 Task: Open Card Card0000000139 in Board Board0000000035 in Workspace WS0000000012 in Trello. Add Member Email0000000047 to Card Card0000000139 in Board Board0000000035 in Workspace WS0000000012 in Trello. Add Orange Label titled Label0000000139 to Card Card0000000139 in Board Board0000000035 in Workspace WS0000000012 in Trello. Add Checklist CL0000000139 to Card Card0000000139 in Board Board0000000035 in Workspace WS0000000012 in Trello. Add Dates with Start Date as Oct 01 2023 and Due Date as Oct 31 2023 to Card Card0000000139 in Board Board0000000035 in Workspace WS0000000012 in Trello
Action: Mouse moved to (436, 431)
Screenshot: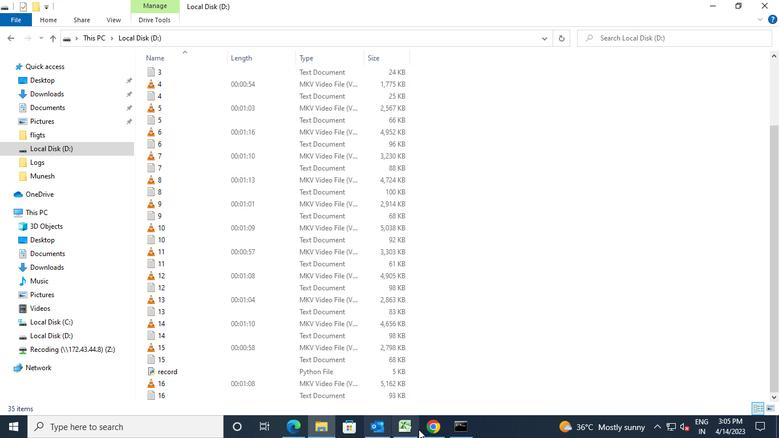 
Action: Mouse pressed left at (436, 431)
Screenshot: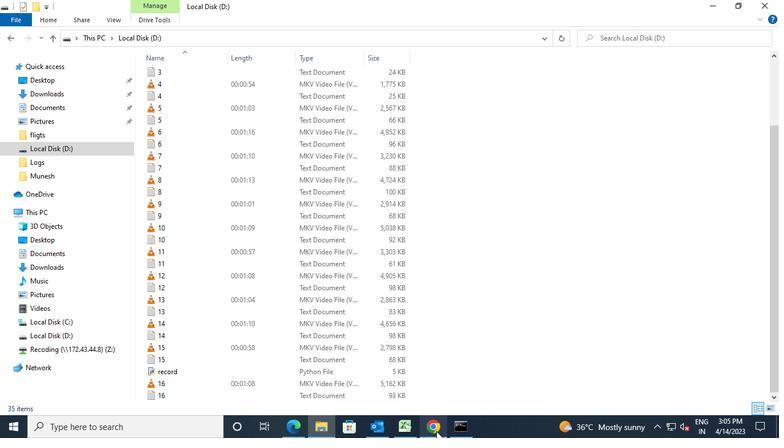 
Action: Mouse moved to (268, 287)
Screenshot: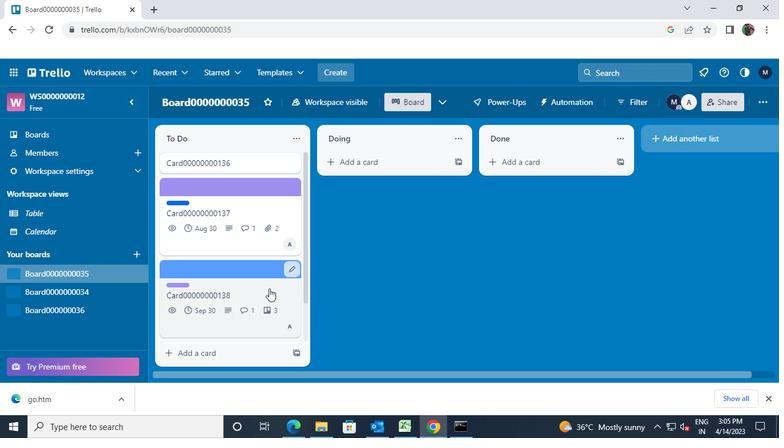 
Action: Mouse scrolled (268, 286) with delta (0, 0)
Screenshot: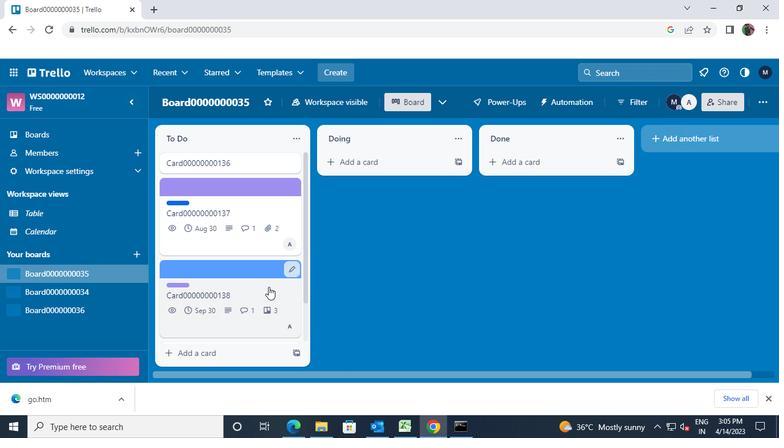 
Action: Mouse scrolled (268, 286) with delta (0, 0)
Screenshot: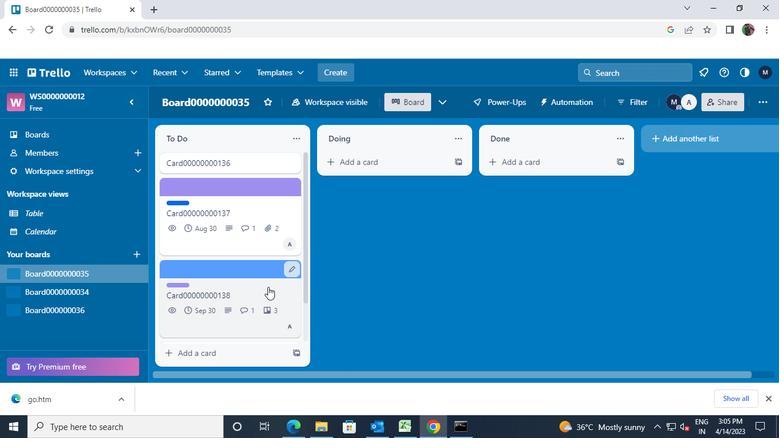 
Action: Mouse moved to (292, 301)
Screenshot: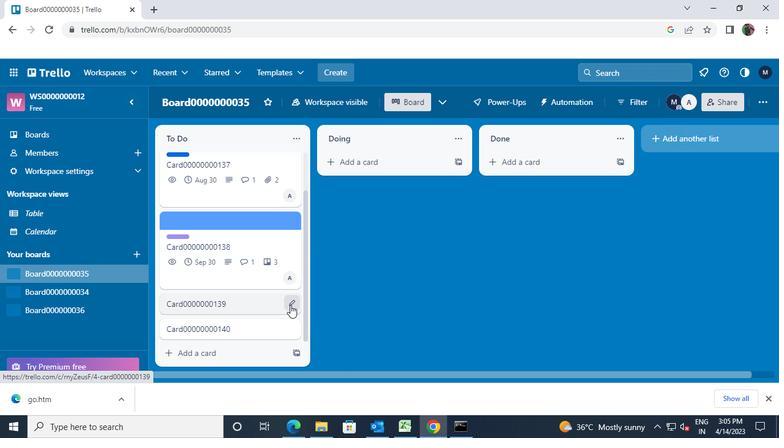 
Action: Mouse pressed left at (292, 301)
Screenshot: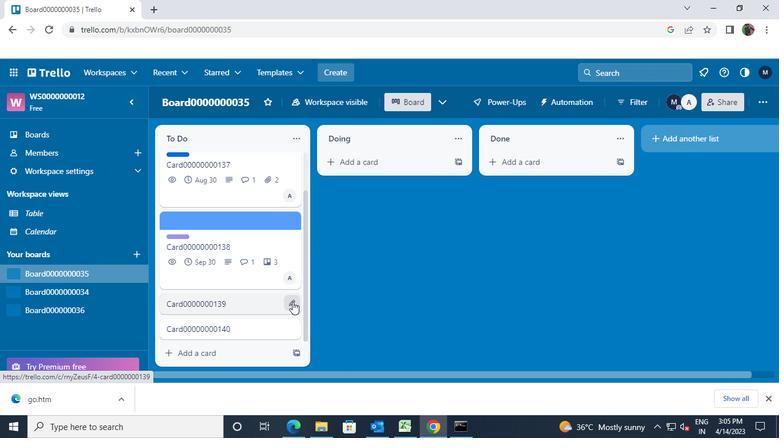 
Action: Mouse moved to (330, 216)
Screenshot: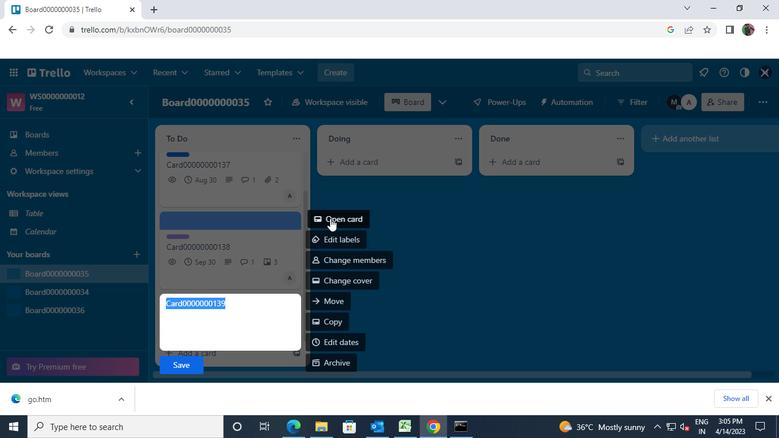 
Action: Mouse pressed left at (330, 216)
Screenshot: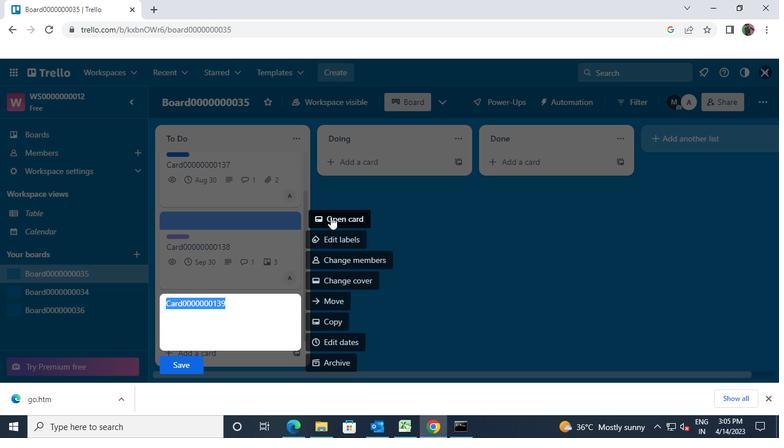 
Action: Mouse moved to (523, 162)
Screenshot: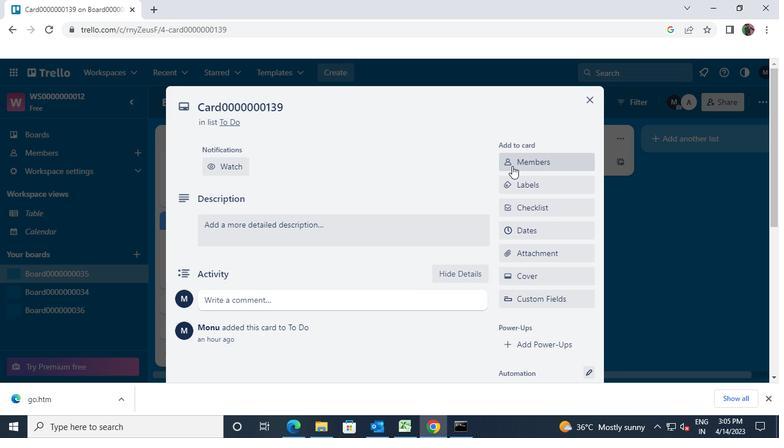 
Action: Mouse pressed left at (523, 162)
Screenshot: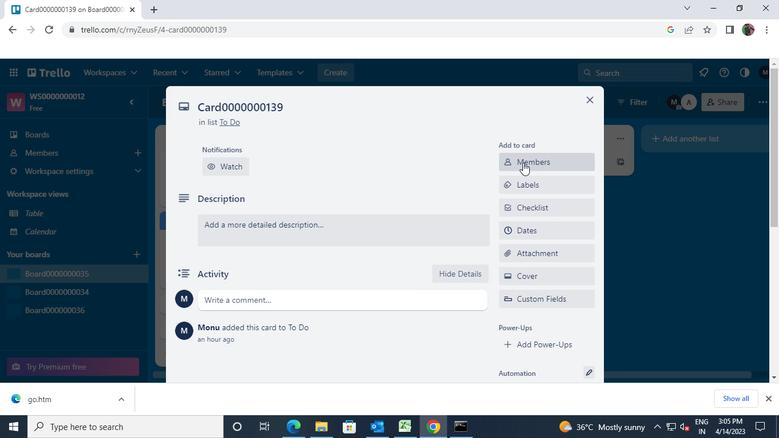 
Action: Mouse moved to (548, 208)
Screenshot: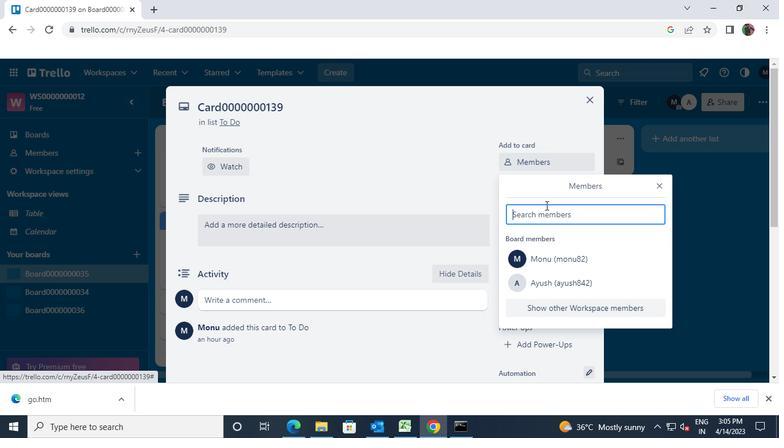 
Action: Key pressed vinnyoffice<<98>><Key.shift>@gmil.com
Screenshot: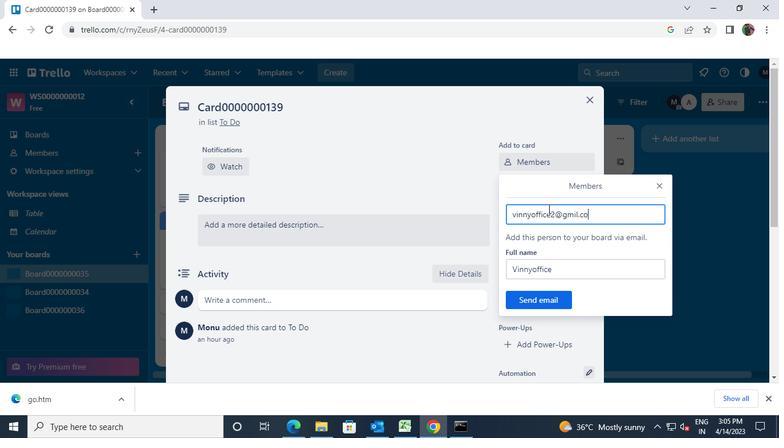 
Action: Mouse moved to (540, 297)
Screenshot: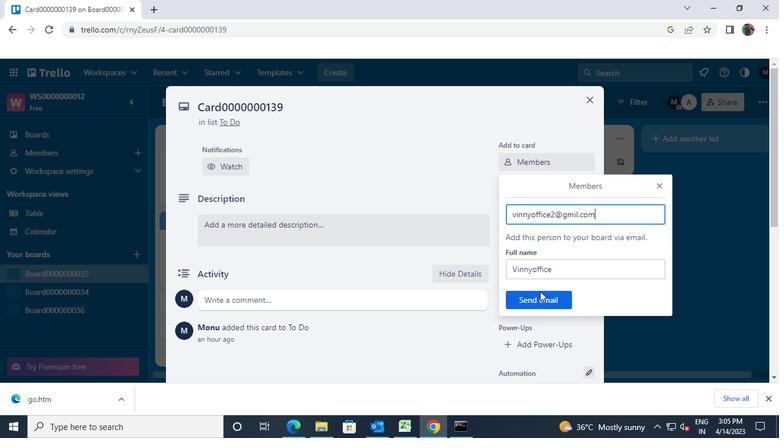 
Action: Mouse pressed left at (540, 297)
Screenshot: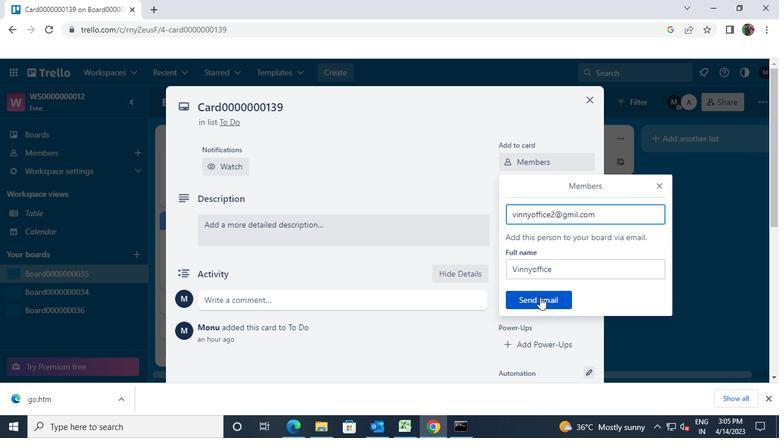 
Action: Mouse moved to (544, 182)
Screenshot: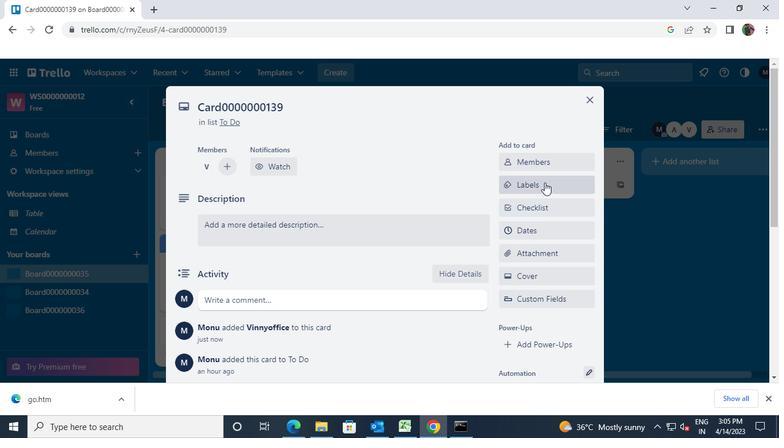 
Action: Mouse pressed left at (544, 182)
Screenshot: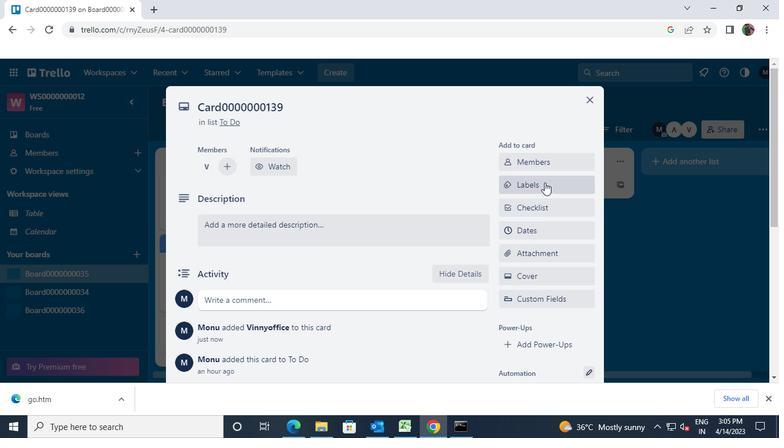 
Action: Mouse moved to (588, 337)
Screenshot: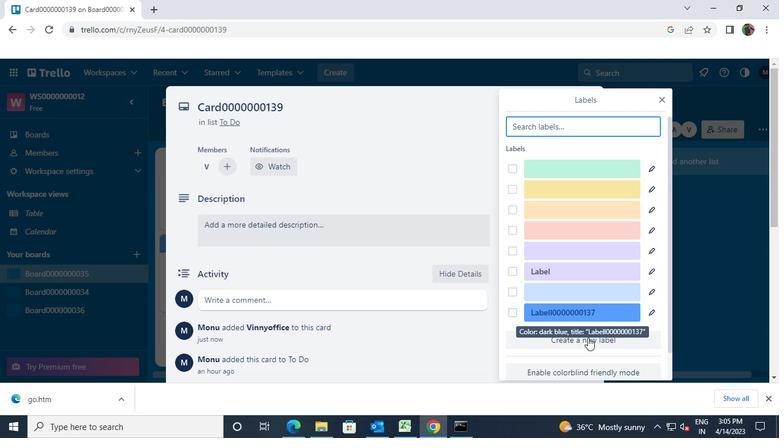 
Action: Mouse pressed left at (588, 337)
Screenshot: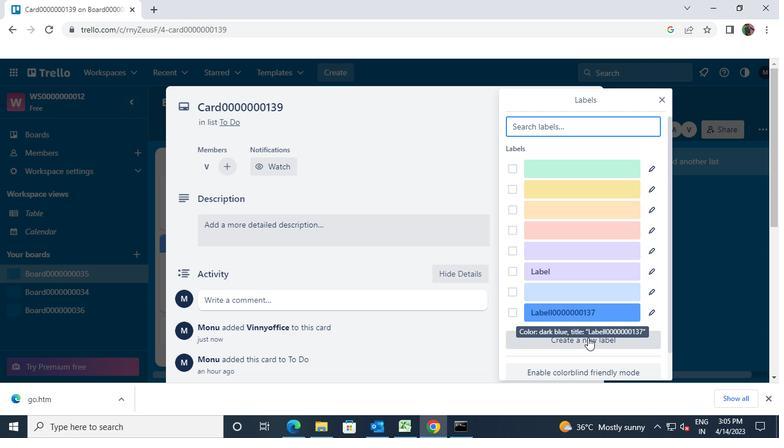 
Action: Mouse moved to (548, 195)
Screenshot: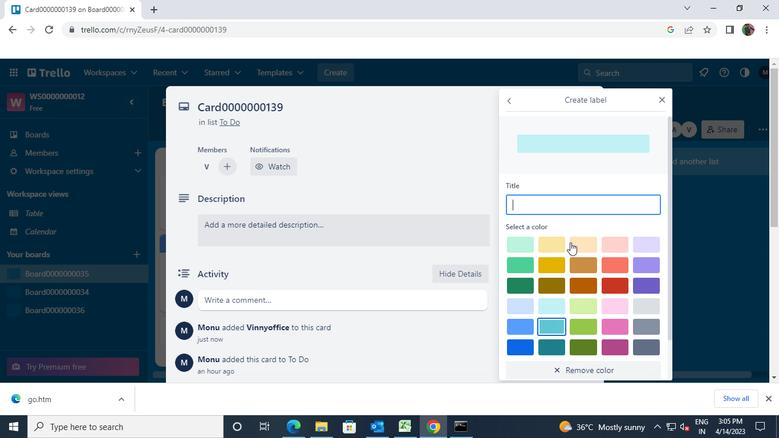 
Action: Mouse pressed left at (548, 195)
Screenshot: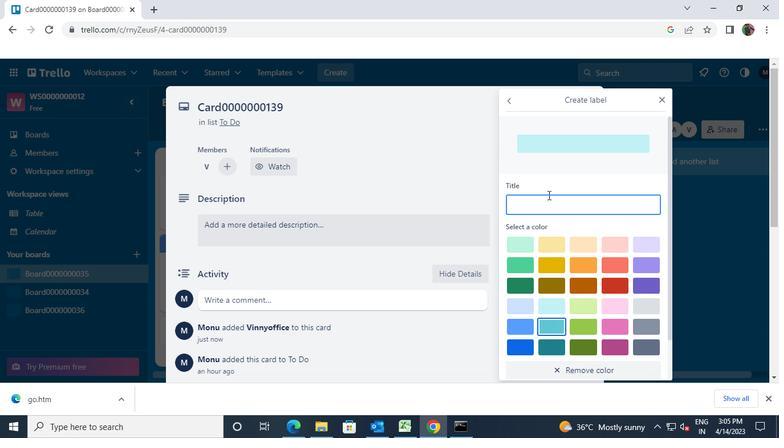 
Action: Mouse moved to (548, 195)
Screenshot: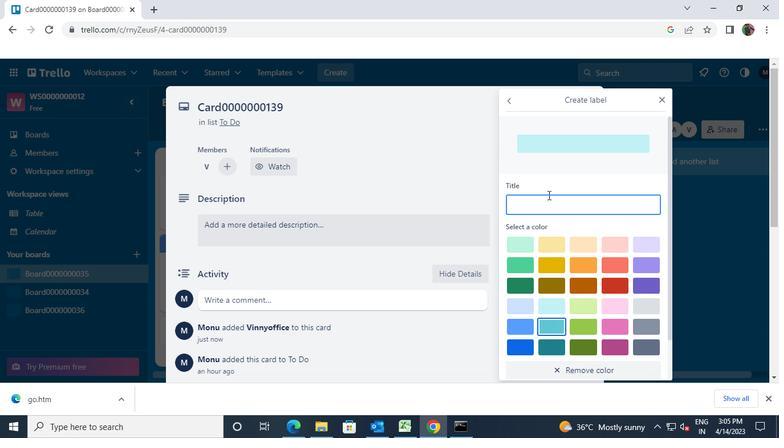 
Action: Key pressed l
Screenshot: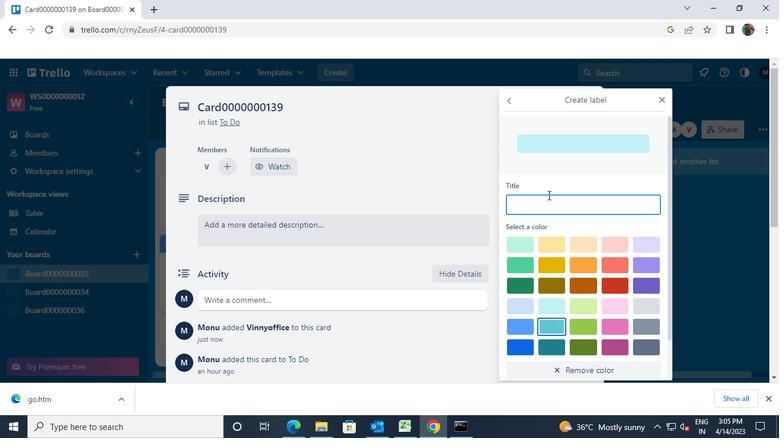 
Action: Mouse moved to (547, 195)
Screenshot: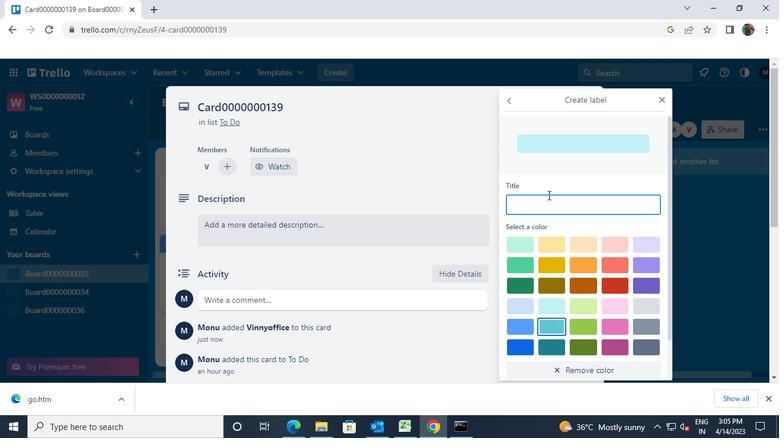 
Action: Key pressed abel
Screenshot: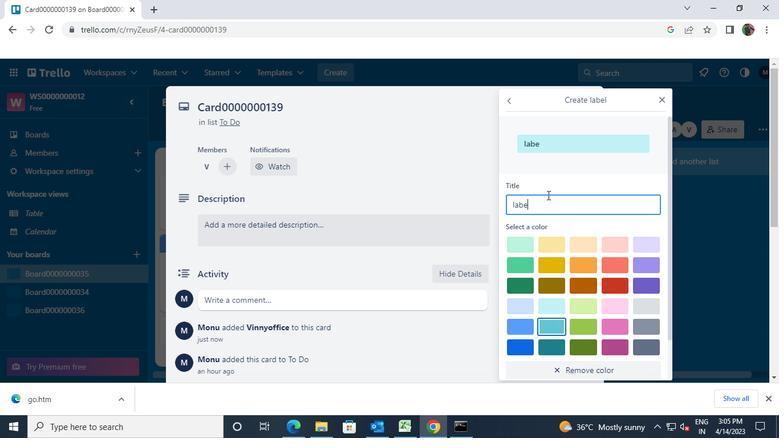 
Action: Mouse moved to (610, 259)
Screenshot: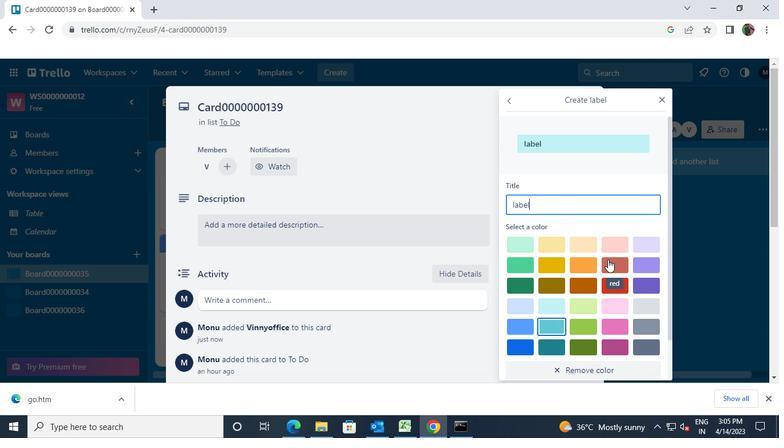 
Action: Mouse pressed left at (610, 259)
Screenshot: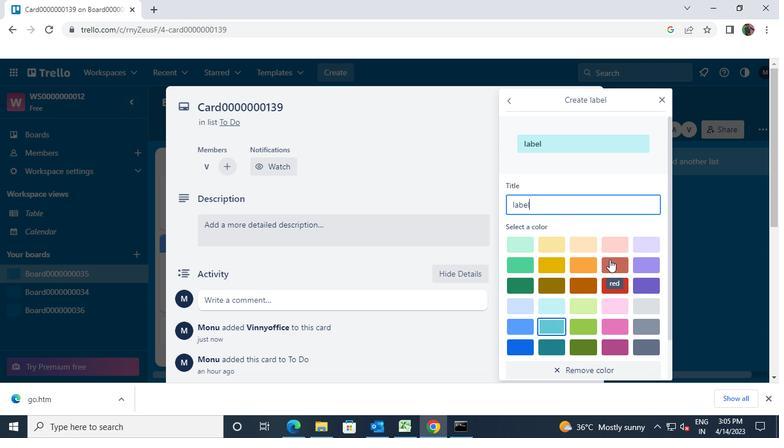 
Action: Mouse moved to (598, 241)
Screenshot: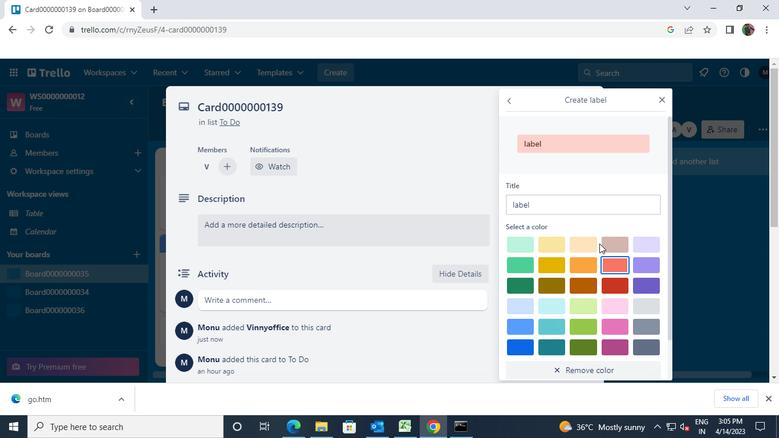 
Action: Mouse scrolled (598, 240) with delta (0, 0)
Screenshot: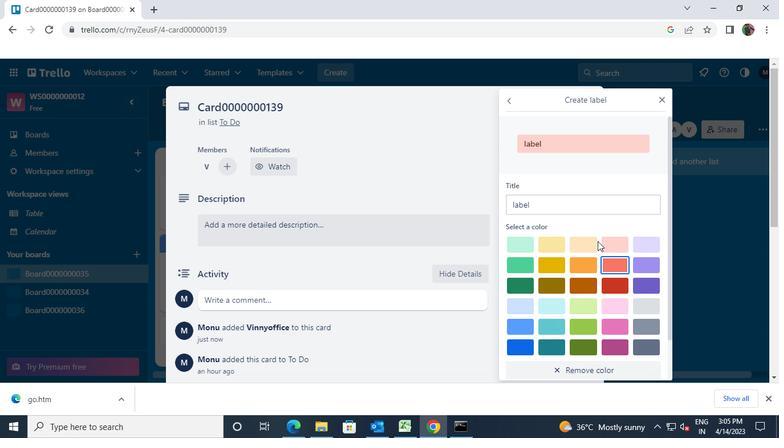 
Action: Mouse scrolled (598, 240) with delta (0, 0)
Screenshot: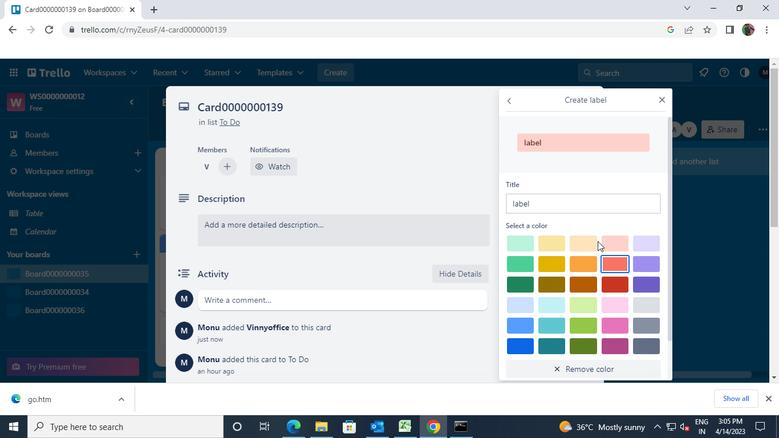 
Action: Mouse moved to (537, 357)
Screenshot: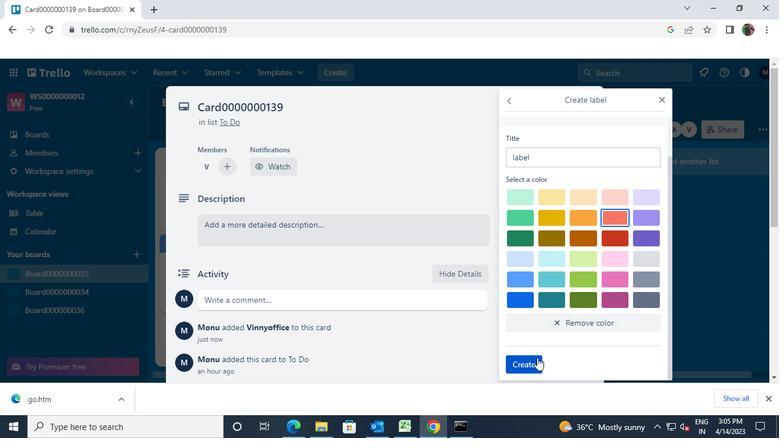 
Action: Mouse pressed left at (537, 357)
Screenshot: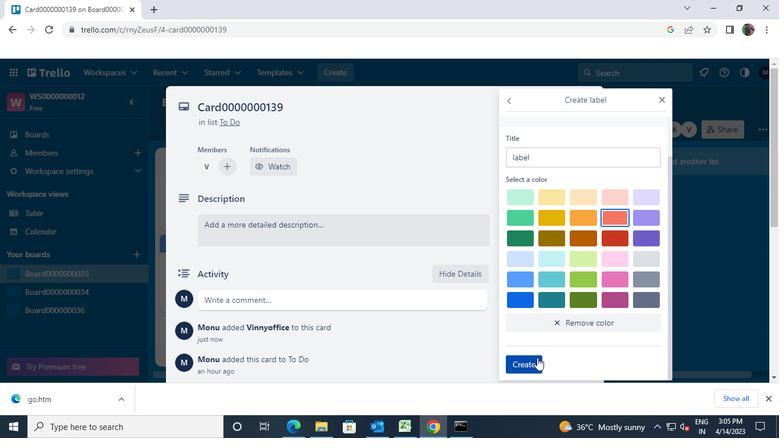 
Action: Mouse moved to (660, 99)
Screenshot: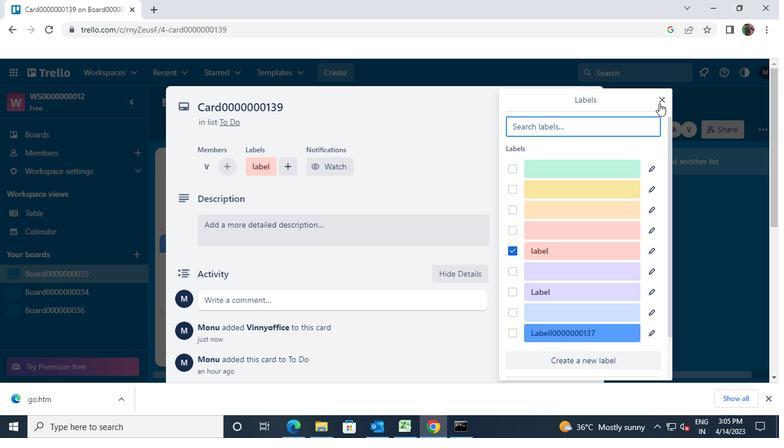 
Action: Mouse pressed left at (660, 99)
Screenshot: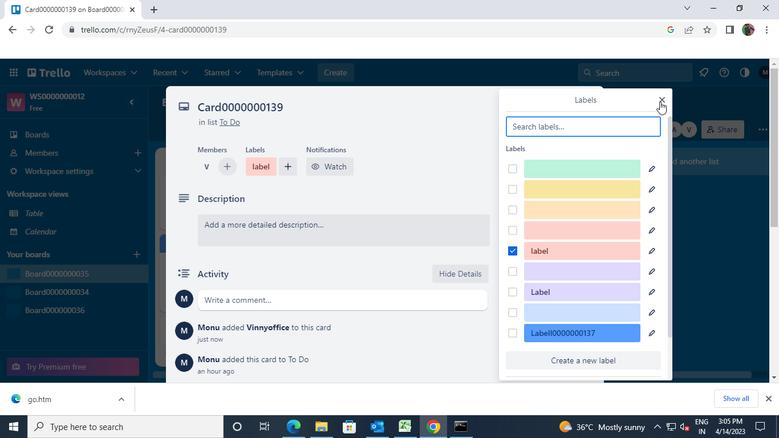 
Action: Mouse moved to (540, 195)
Screenshot: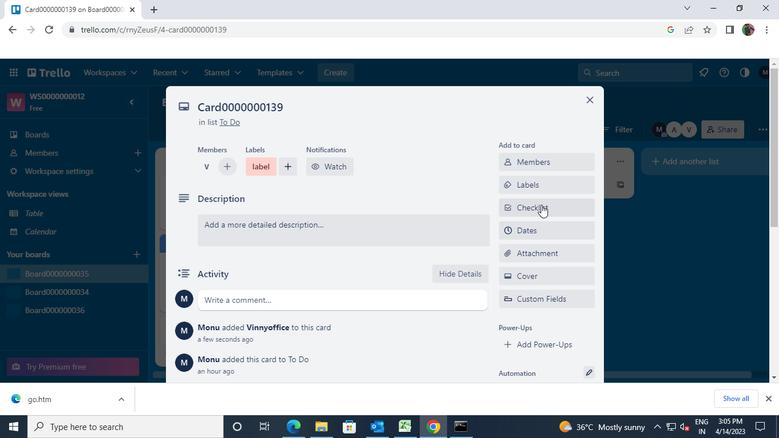 
Action: Mouse pressed left at (540, 195)
Screenshot: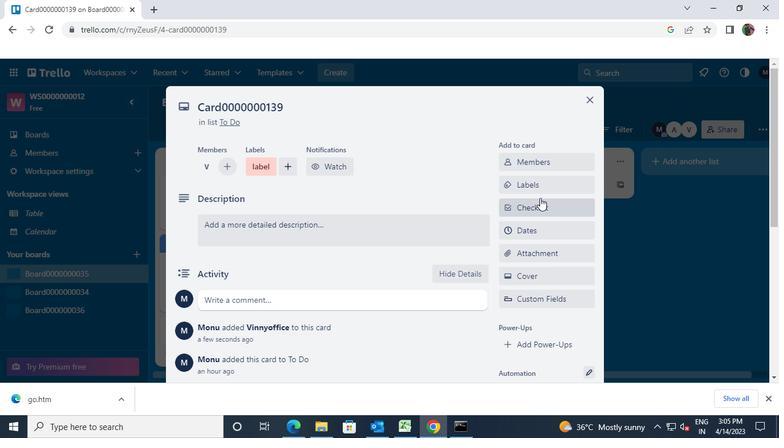 
Action: Mouse moved to (538, 207)
Screenshot: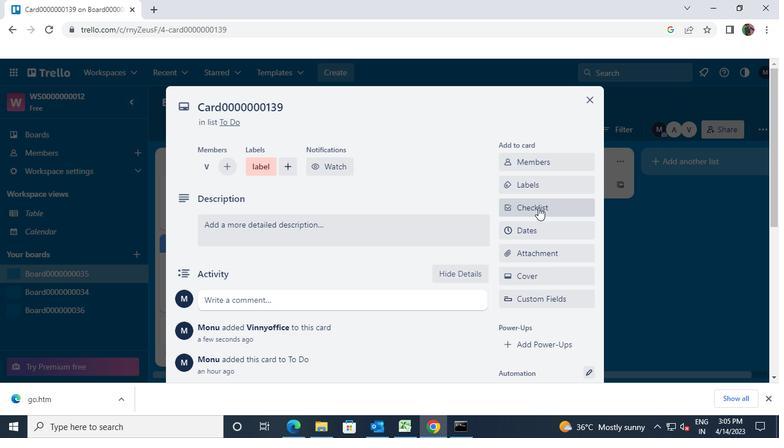 
Action: Mouse pressed left at (538, 207)
Screenshot: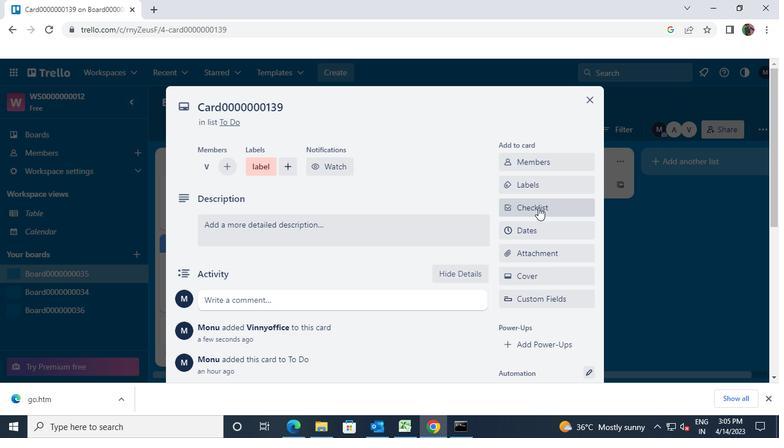 
Action: Mouse moved to (552, 255)
Screenshot: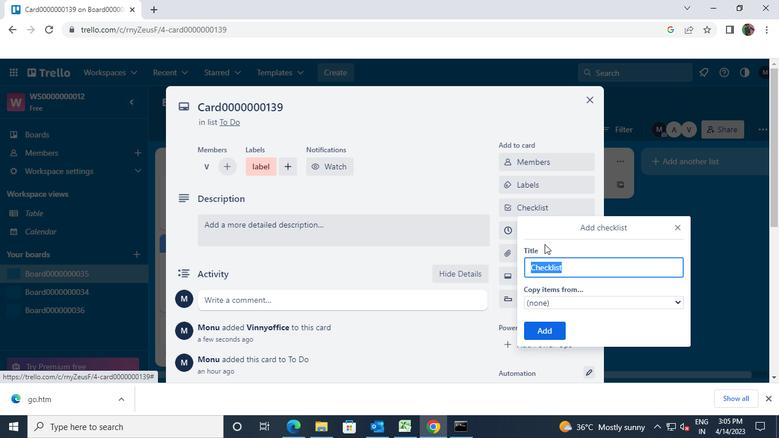 
Action: Key pressed <Key.shift>CL<<96>><<96>><<96>><<96>><<96>><<96>><<96>><<96>><<97>><<99>><<105>>
Screenshot: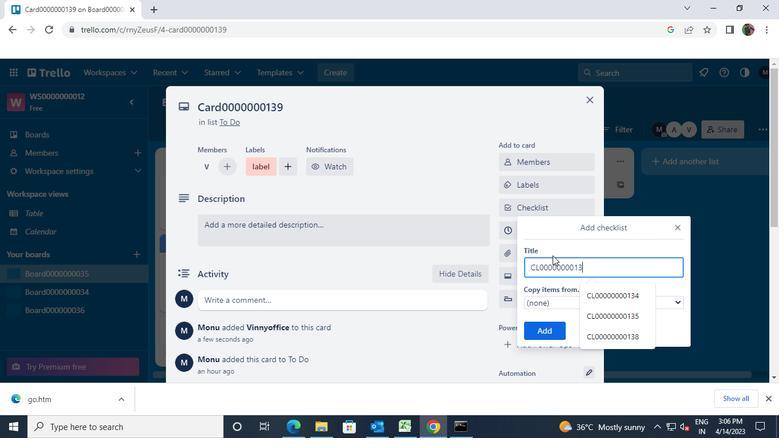 
Action: Mouse moved to (540, 324)
Screenshot: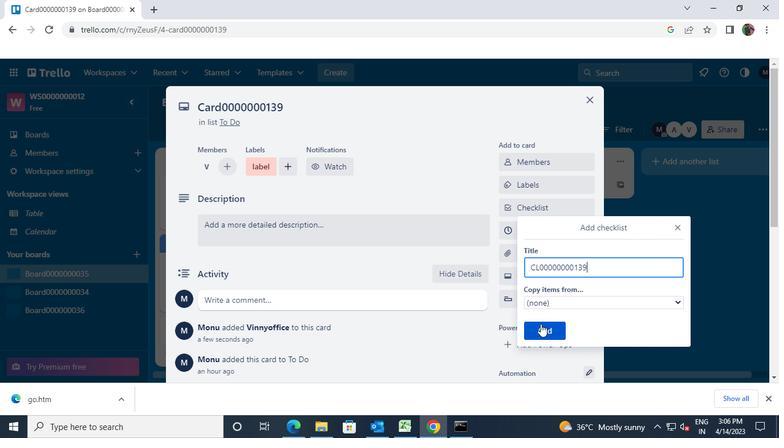
Action: Mouse pressed left at (540, 324)
Screenshot: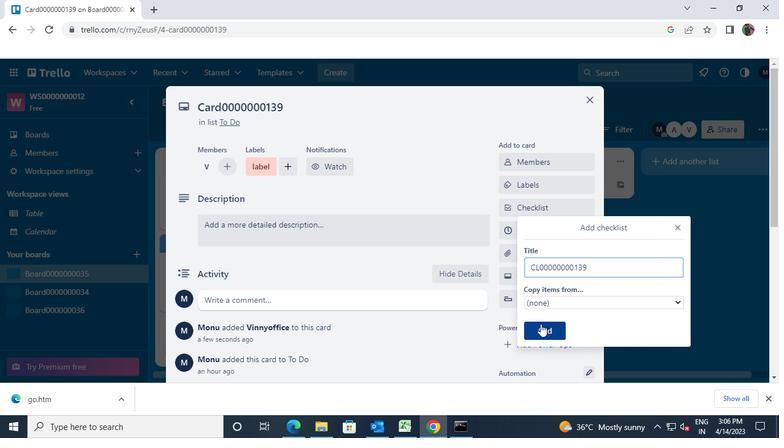 
Action: Mouse moved to (532, 231)
Screenshot: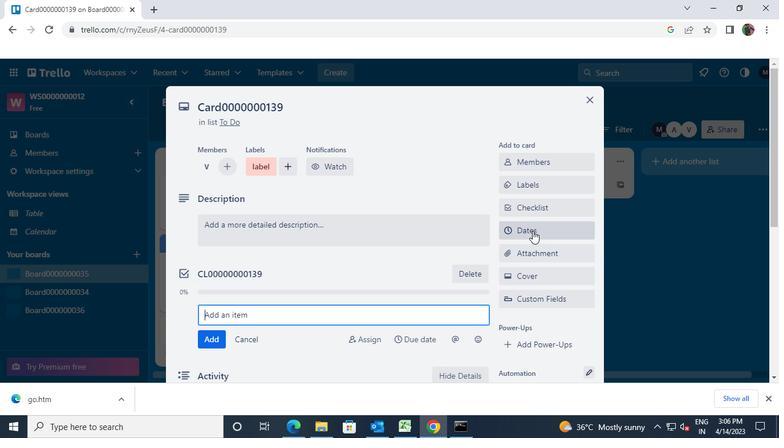 
Action: Mouse pressed left at (532, 231)
Screenshot: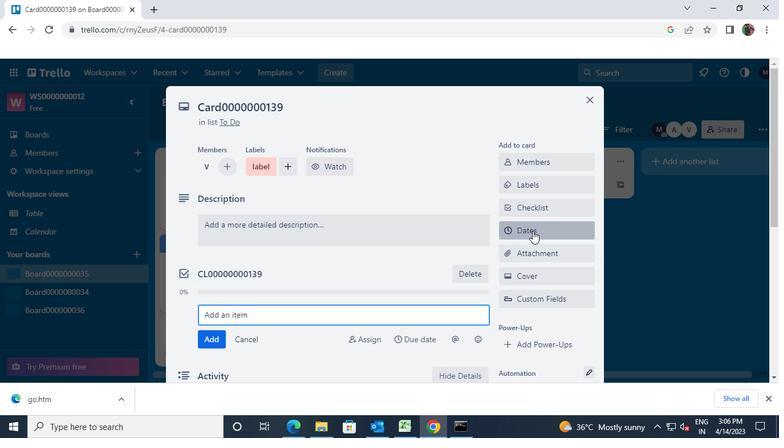 
Action: Mouse moved to (652, 127)
Screenshot: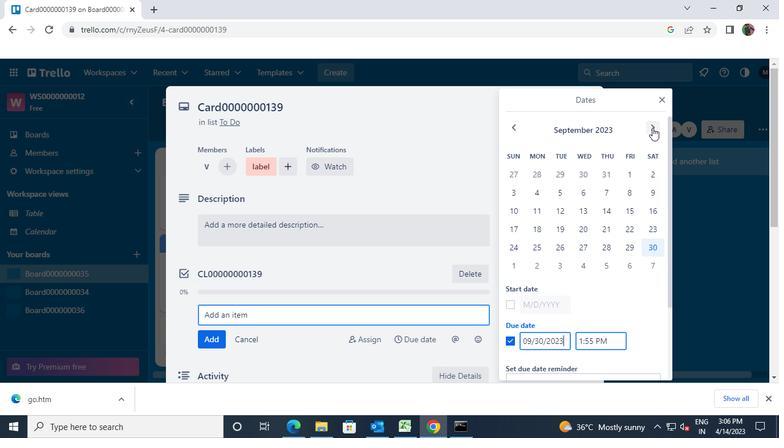 
Action: Mouse pressed left at (652, 127)
Screenshot: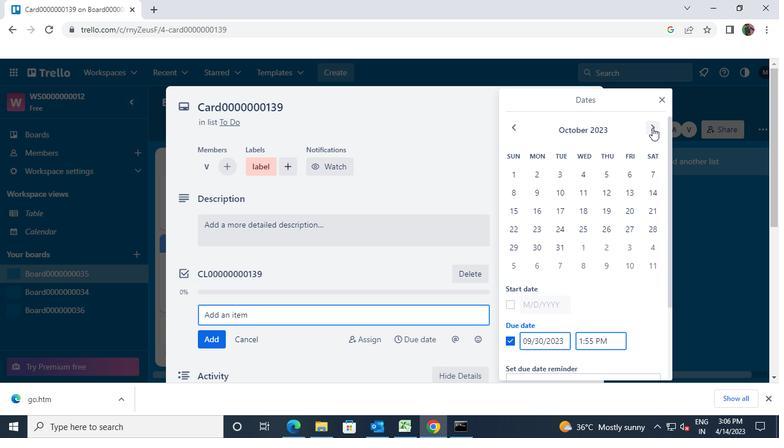 
Action: Mouse moved to (516, 172)
Screenshot: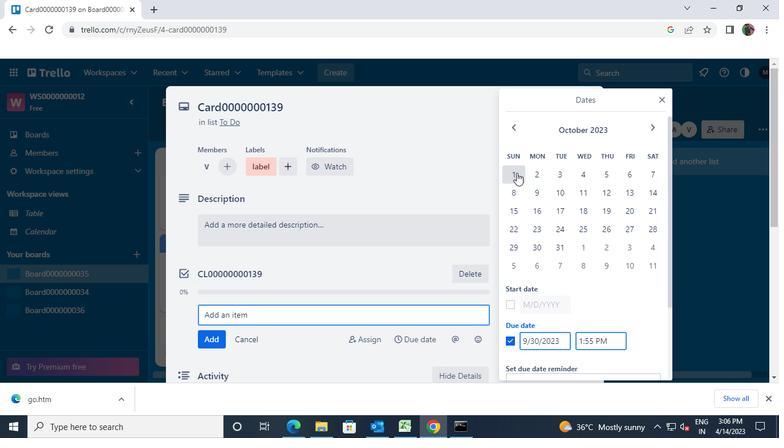 
Action: Mouse pressed left at (516, 172)
Screenshot: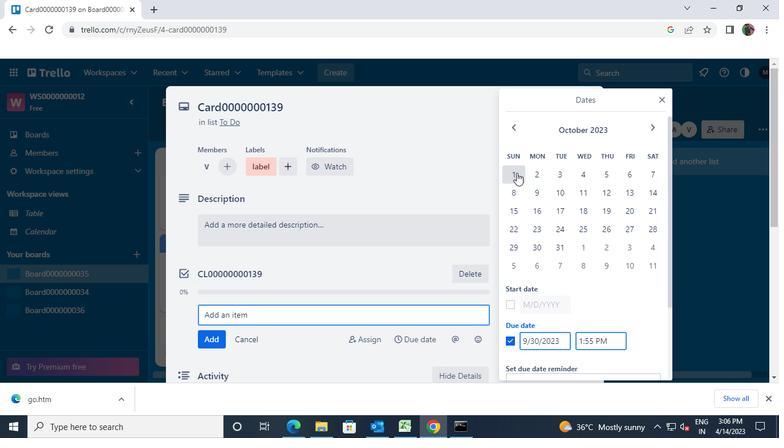 
Action: Mouse moved to (566, 244)
Screenshot: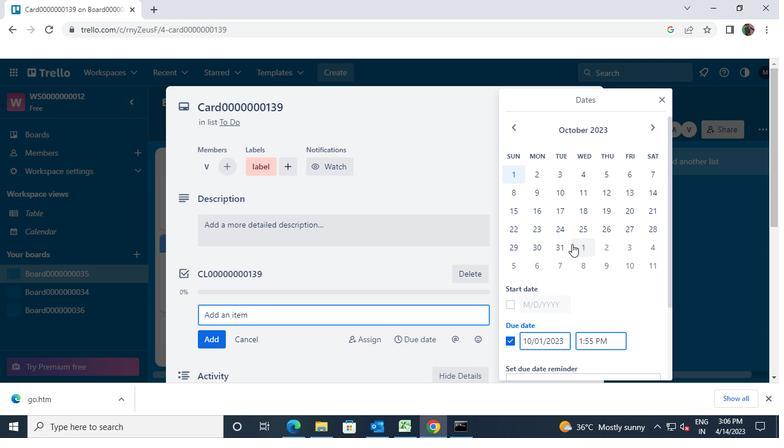 
Action: Mouse pressed left at (566, 244)
Screenshot: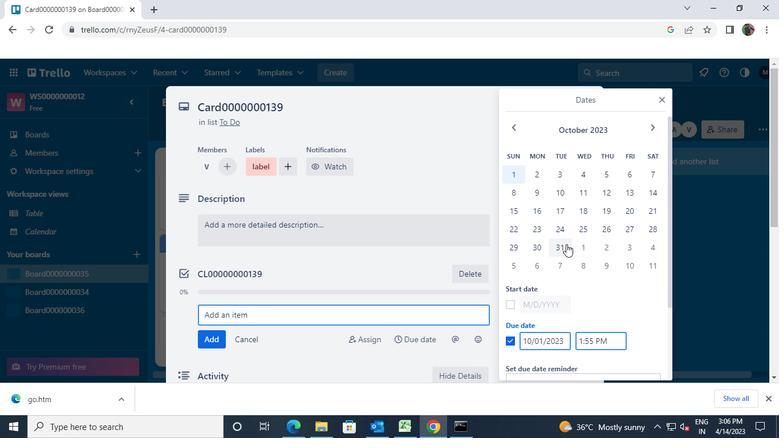 
Action: Mouse moved to (561, 244)
Screenshot: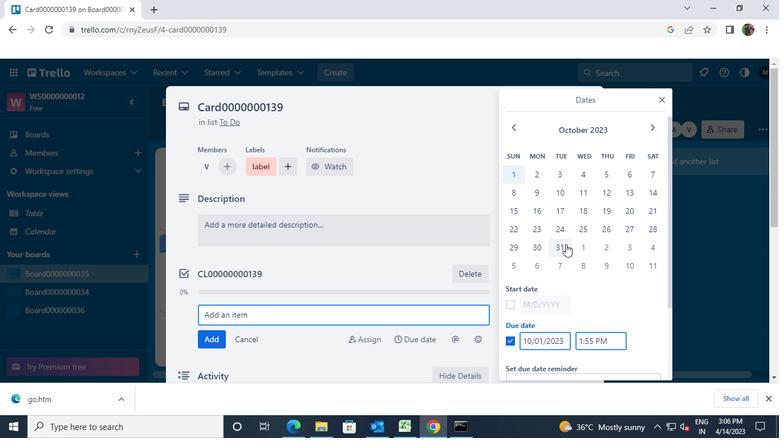 
Action: Mouse scrolled (561, 243) with delta (0, 0)
Screenshot: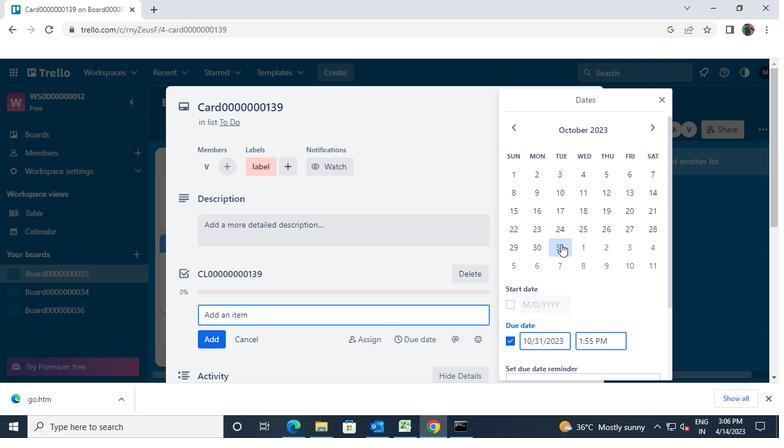 
Action: Mouse scrolled (561, 243) with delta (0, 0)
Screenshot: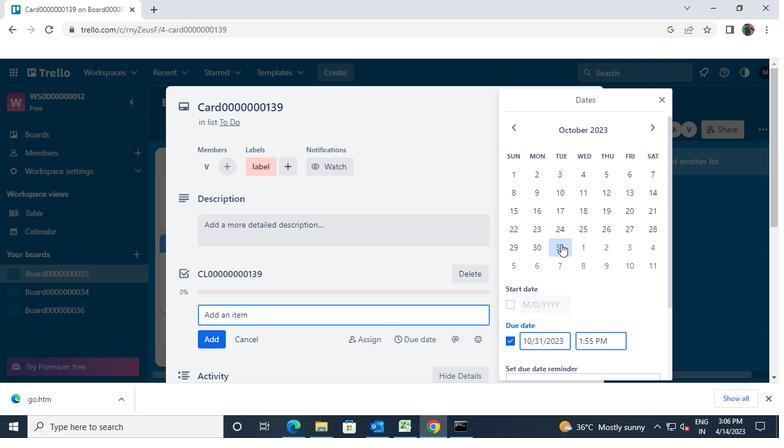 
Action: Mouse moved to (576, 336)
Screenshot: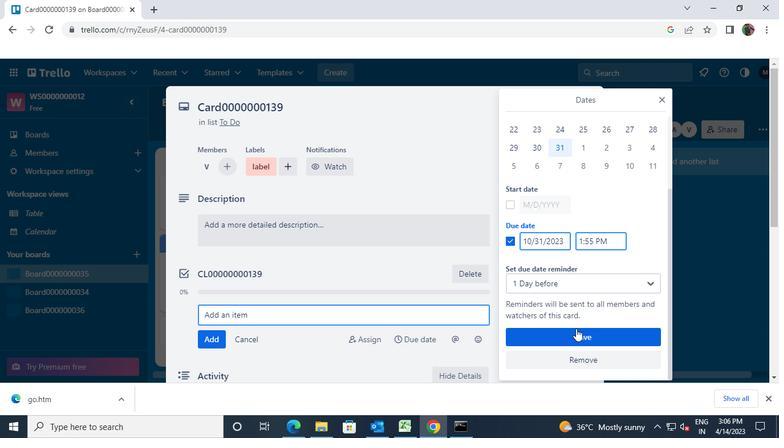 
Action: Mouse pressed left at (576, 336)
Screenshot: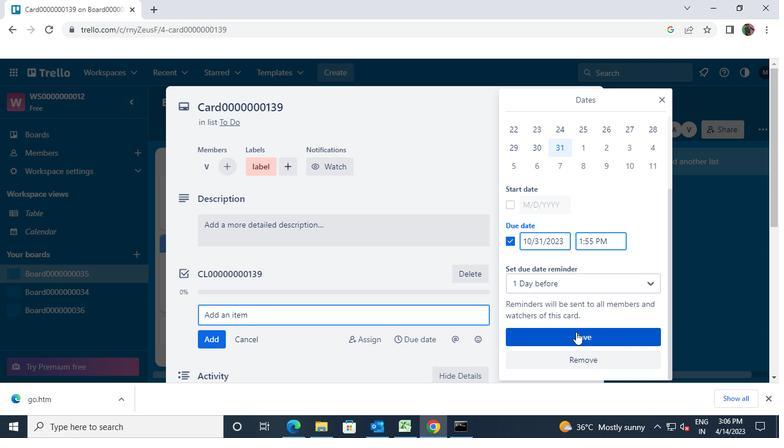 
Action: Mouse moved to (588, 101)
Screenshot: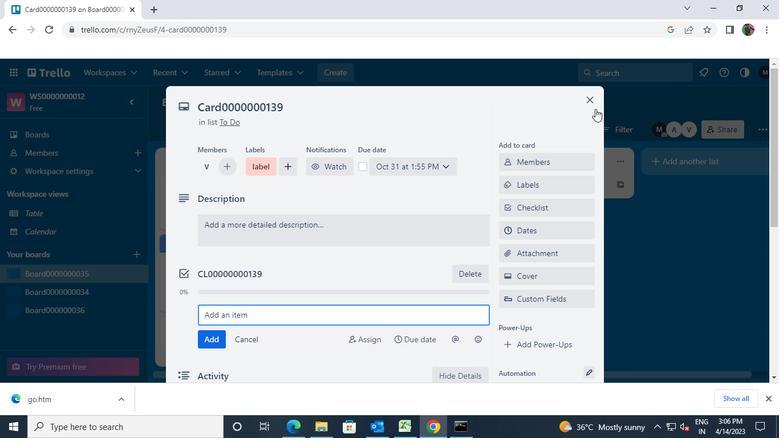 
Action: Mouse pressed left at (588, 101)
Screenshot: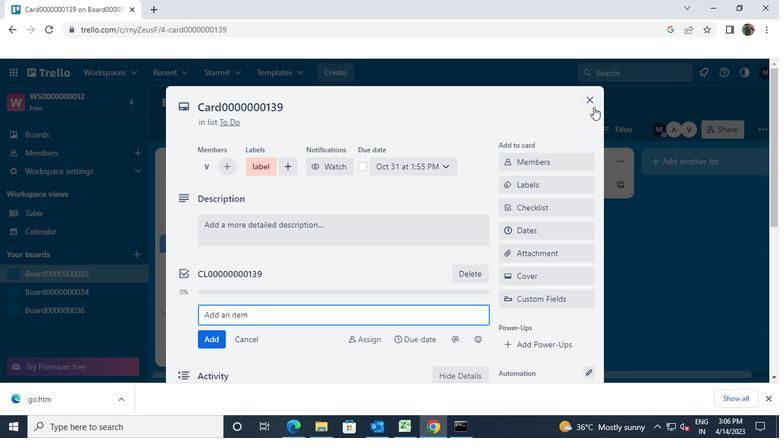 
Action: Mouse moved to (511, 342)
Screenshot: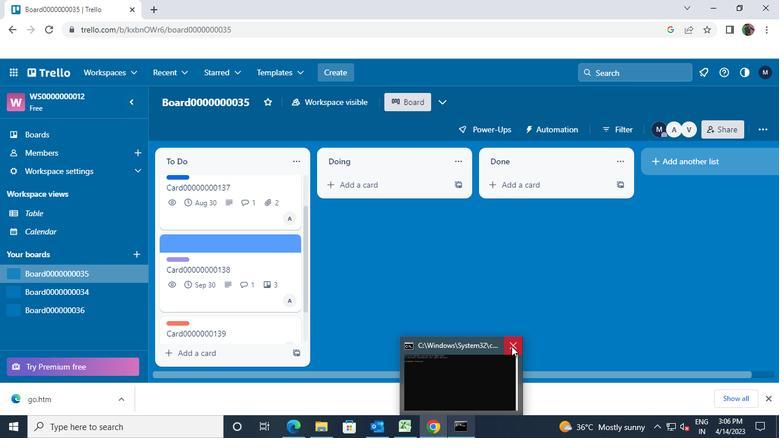 
Action: Mouse pressed left at (511, 342)
Screenshot: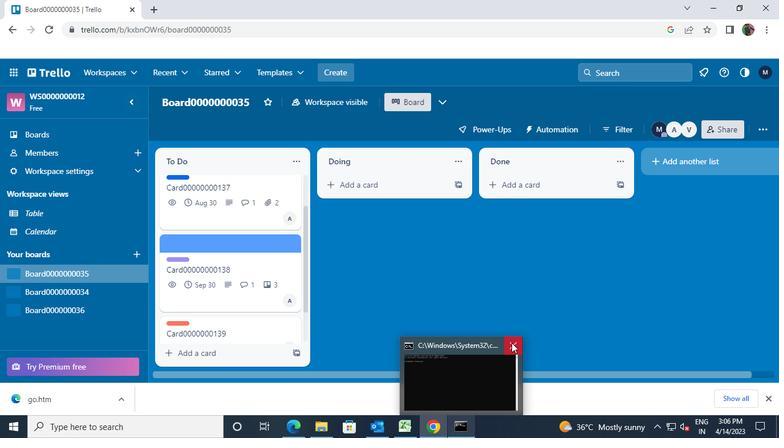 
